 Task: In the  document Angkorwat.doc, select heading and apply ' Bold and Underline'  Using "replace feature", replace:  'the world to worldwide'
Action: Mouse moved to (257, 157)
Screenshot: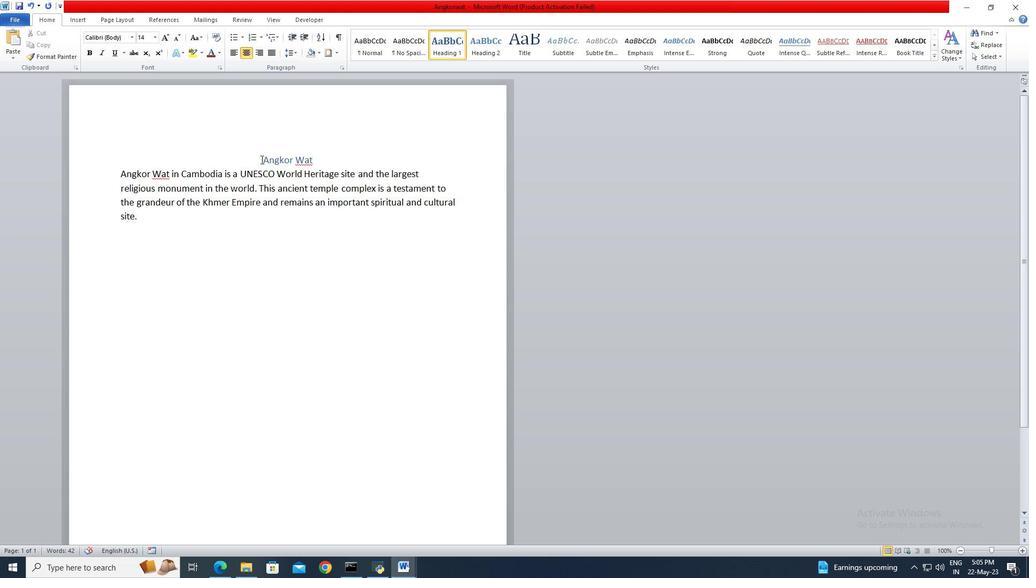 
Action: Mouse pressed left at (257, 157)
Screenshot: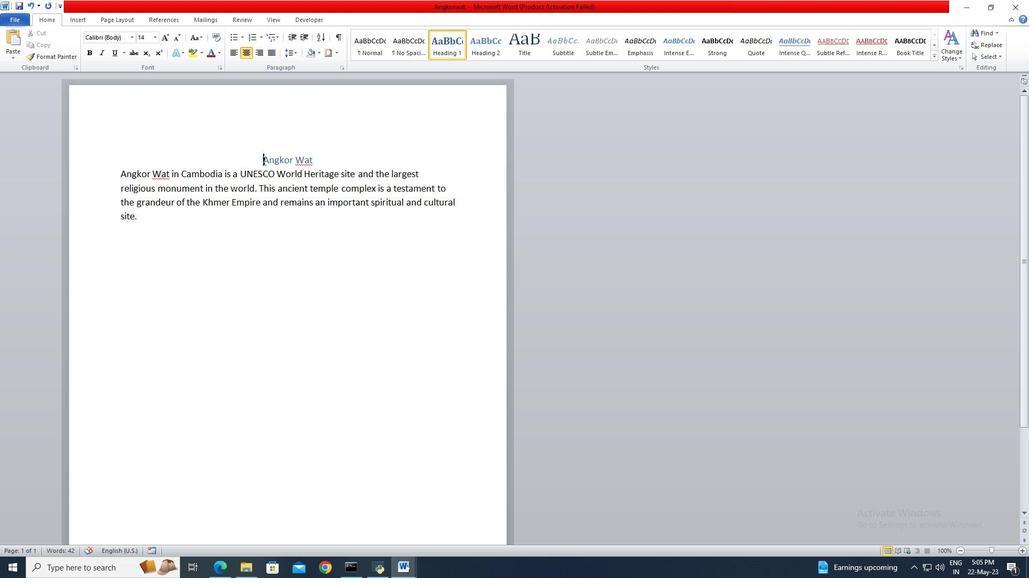 
Action: Mouse moved to (326, 161)
Screenshot: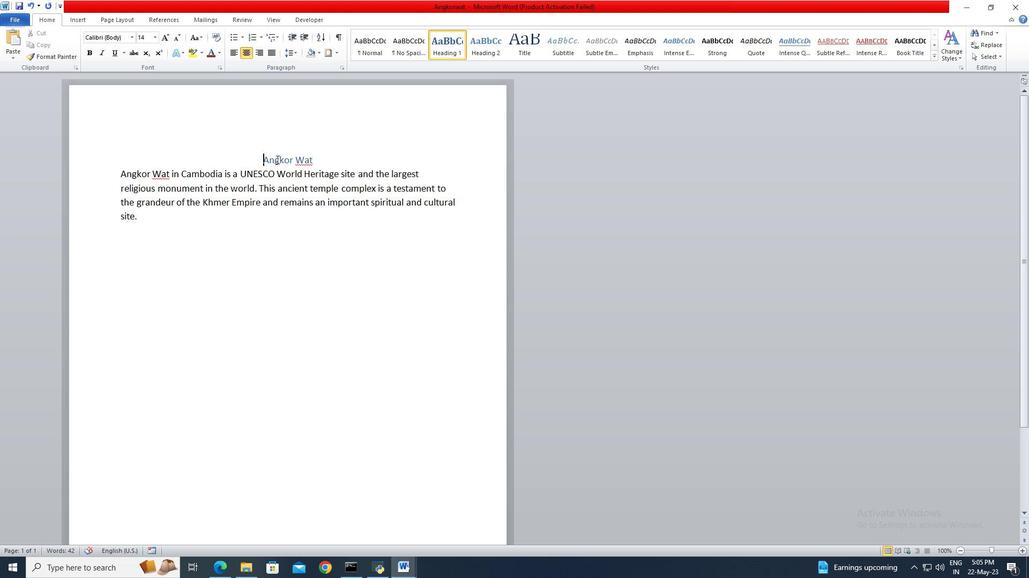 
Action: Mouse pressed left at (326, 161)
Screenshot: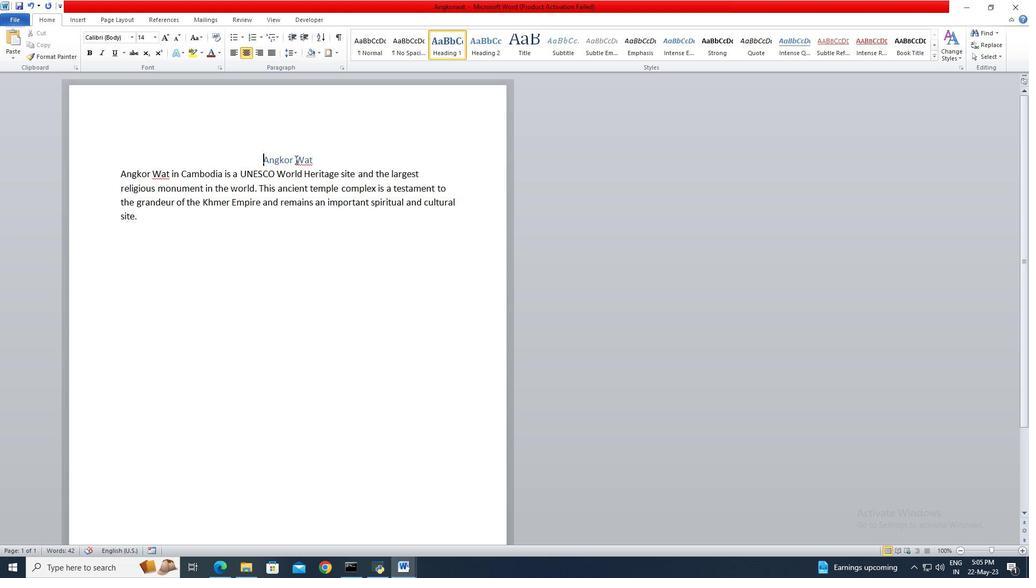 
Action: Mouse moved to (328, 161)
Screenshot: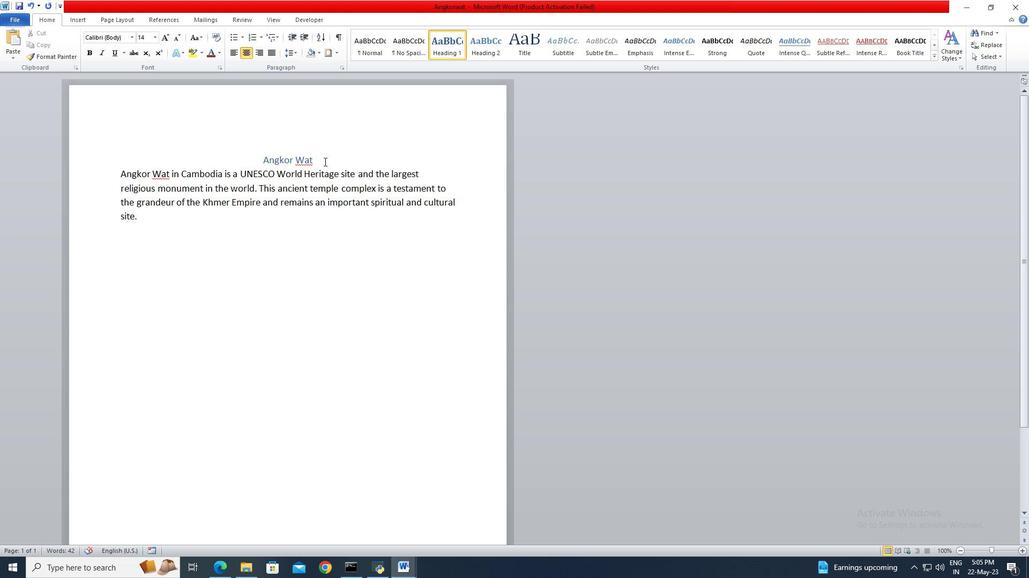 
Action: Mouse pressed left at (328, 161)
Screenshot: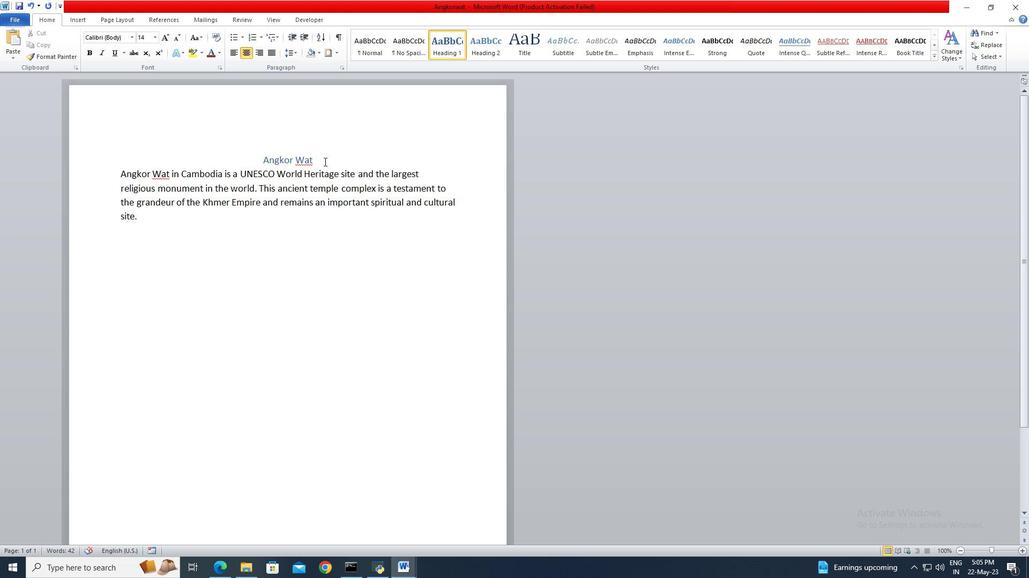 
Action: Mouse moved to (260, 159)
Screenshot: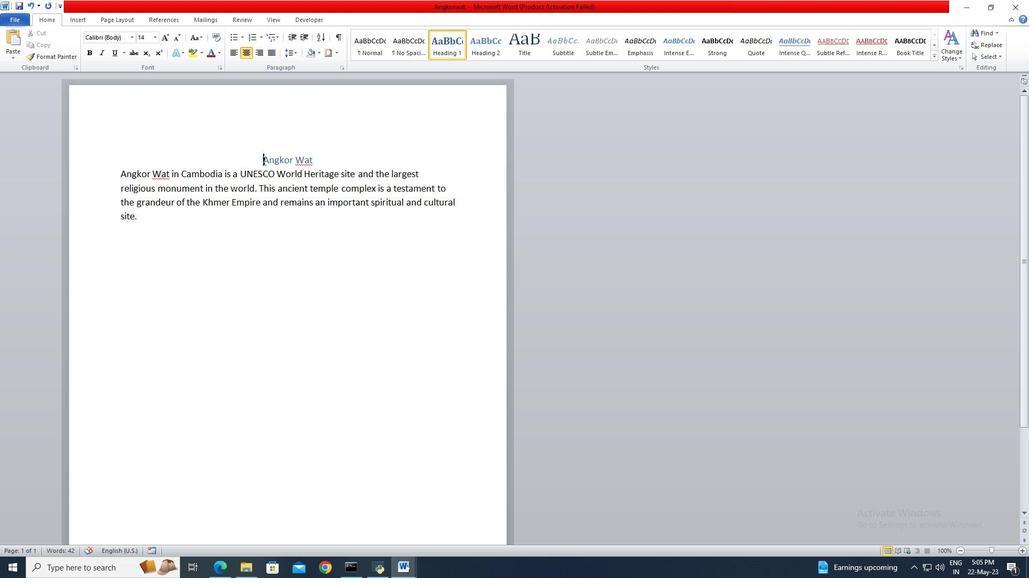 
Action: Mouse pressed left at (260, 159)
Screenshot: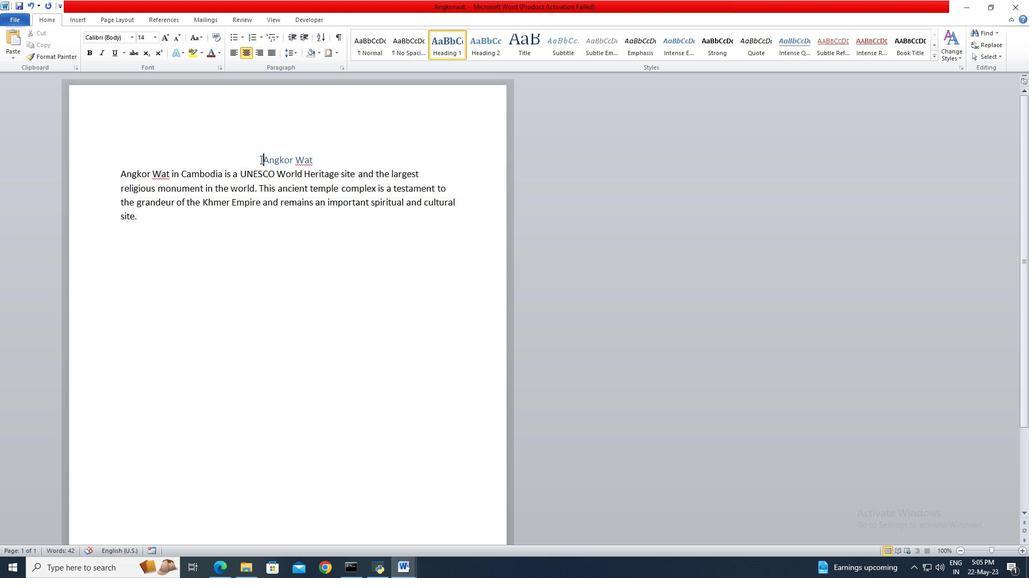 
Action: Mouse moved to (324, 161)
Screenshot: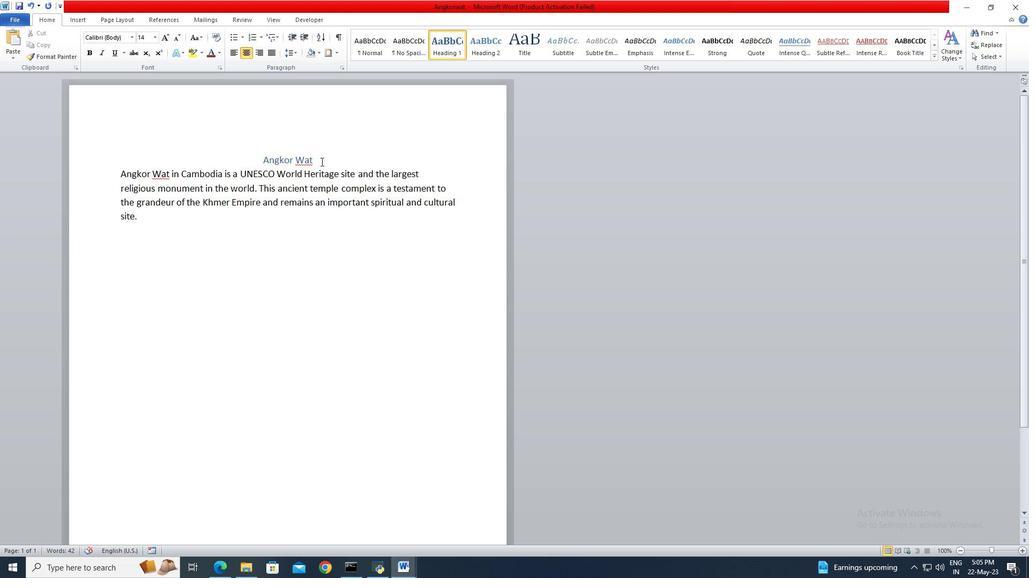 
Action: Key pressed <Key.shift><Key.shift><Key.shift><Key.shift><Key.shift><Key.shift><Key.shift><Key.shift><Key.shift><Key.shift><Key.shift><Key.shift>
Screenshot: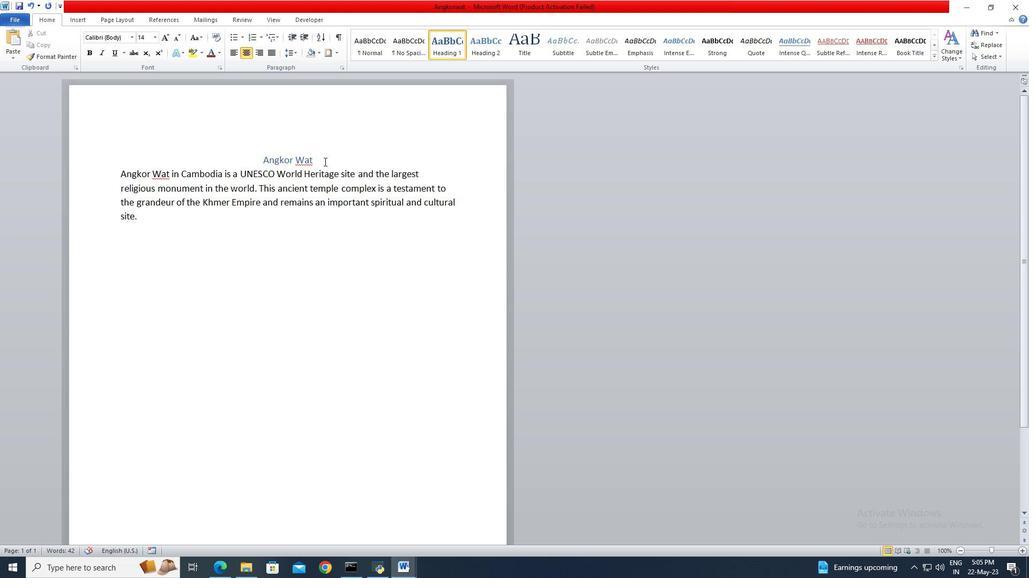 
Action: Mouse pressed left at (324, 161)
Screenshot: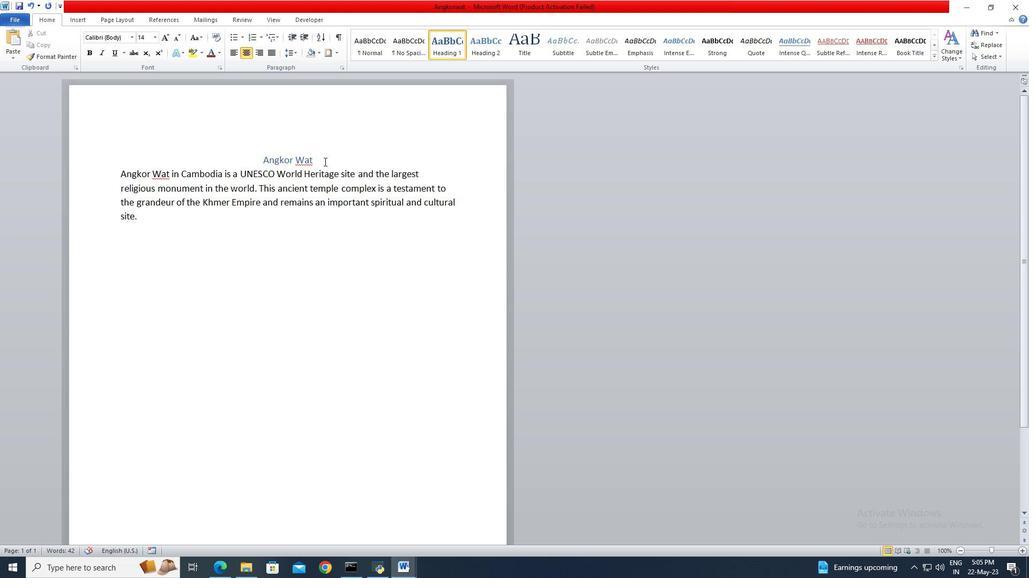 
Action: Key pressed <Key.shift><Key.shift><Key.shift><Key.shift><Key.shift><Key.shift><Key.shift>
Screenshot: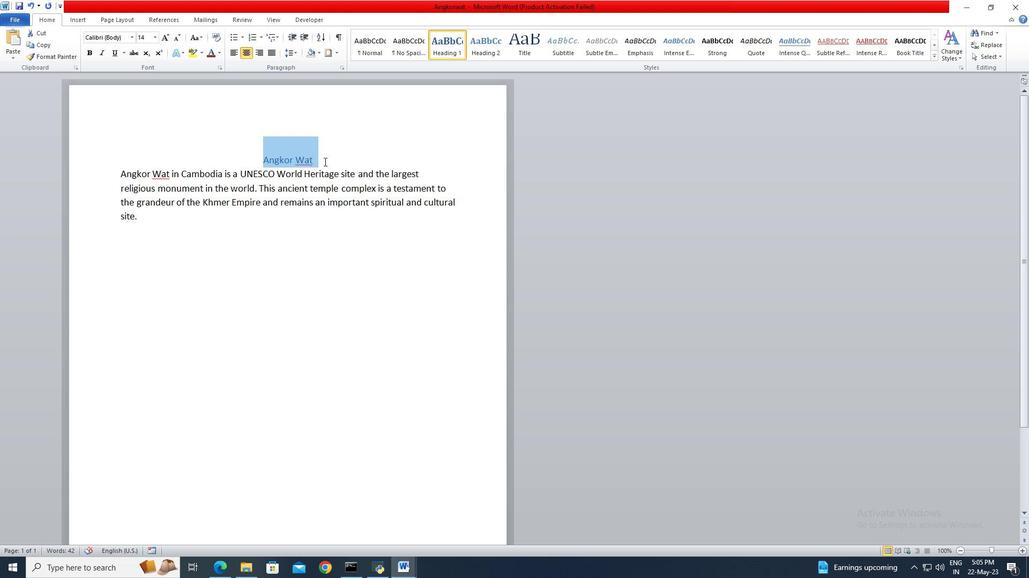 
Action: Mouse moved to (93, 55)
Screenshot: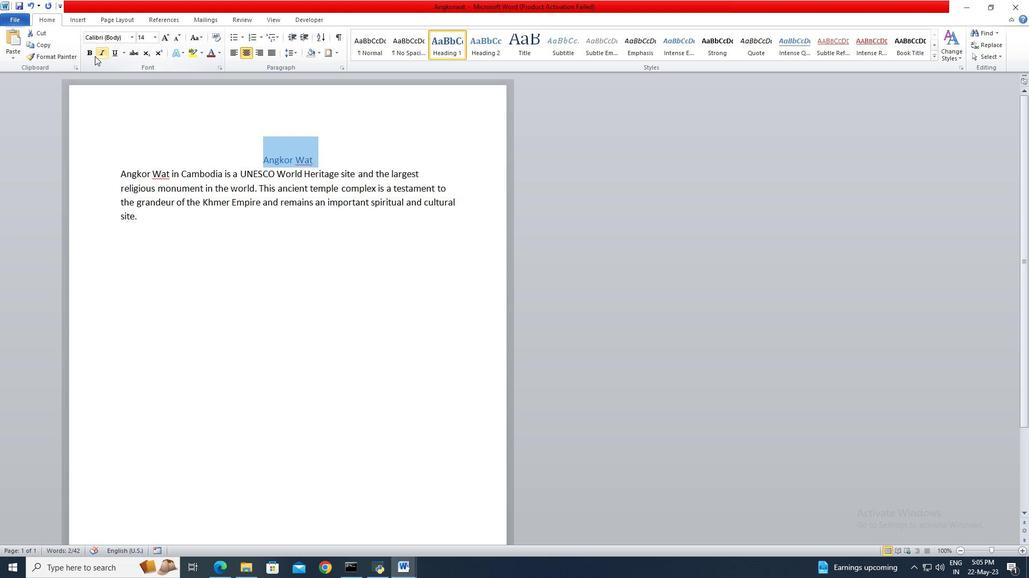 
Action: Mouse pressed left at (93, 55)
Screenshot: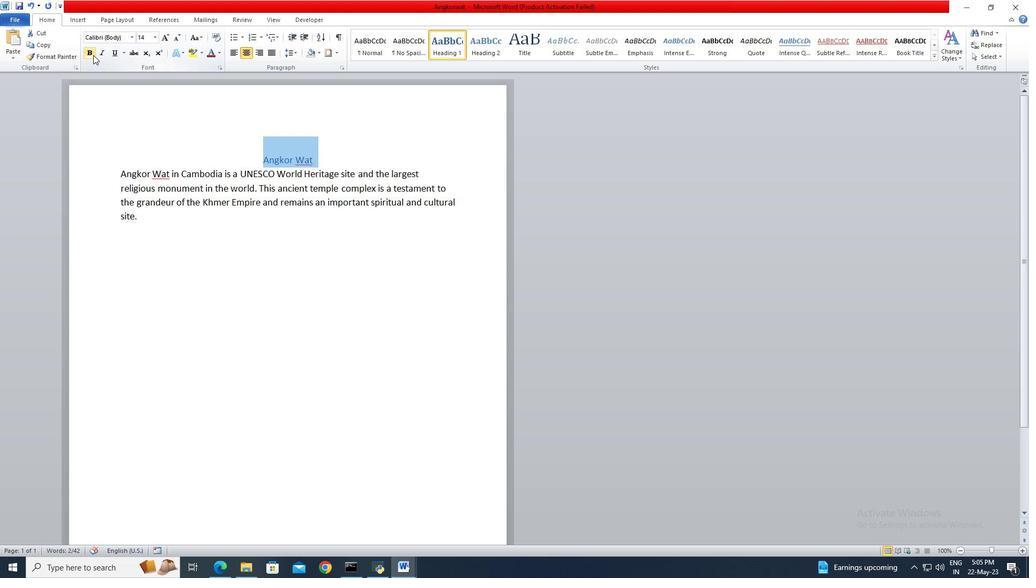 
Action: Mouse moved to (110, 55)
Screenshot: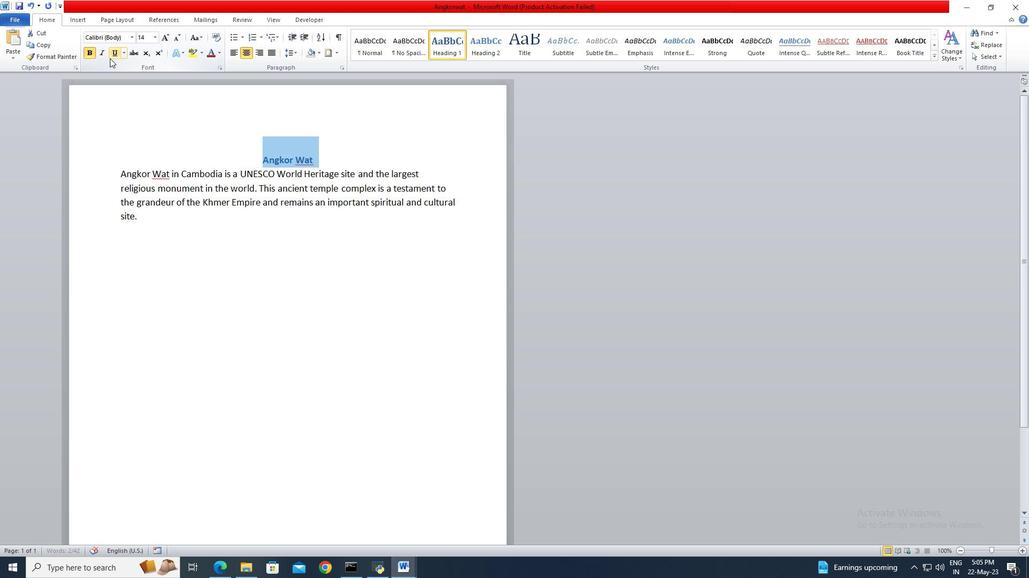 
Action: Mouse pressed left at (110, 55)
Screenshot: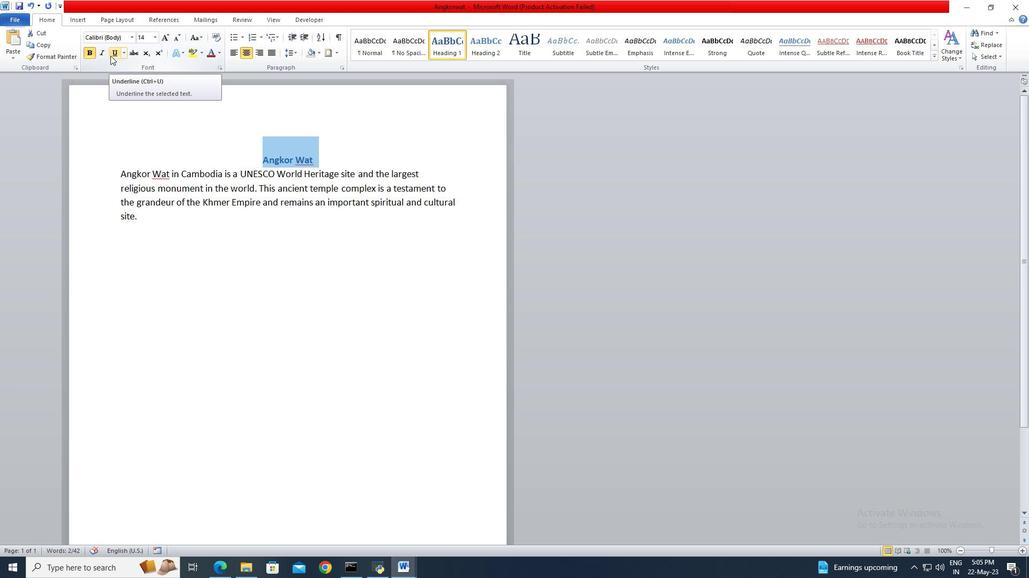 
Action: Mouse moved to (391, 153)
Screenshot: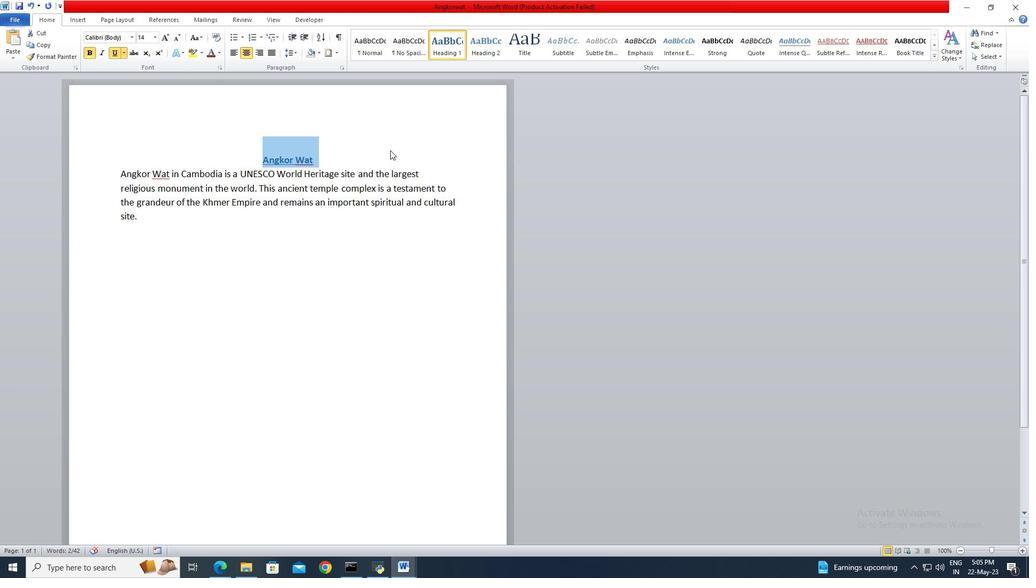 
Action: Mouse pressed left at (391, 153)
Screenshot: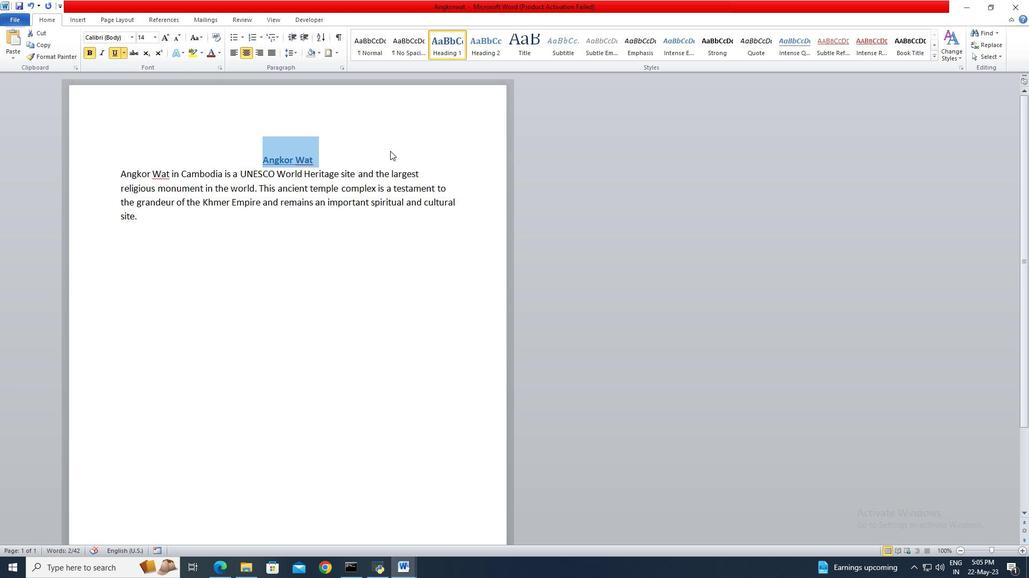 
Action: Mouse moved to (975, 45)
Screenshot: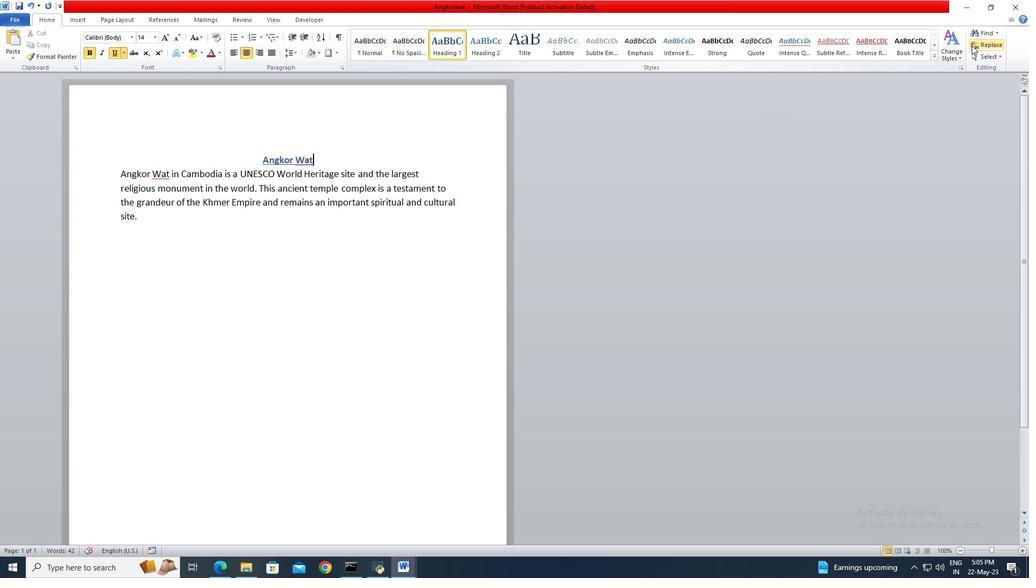 
Action: Mouse pressed left at (975, 45)
Screenshot: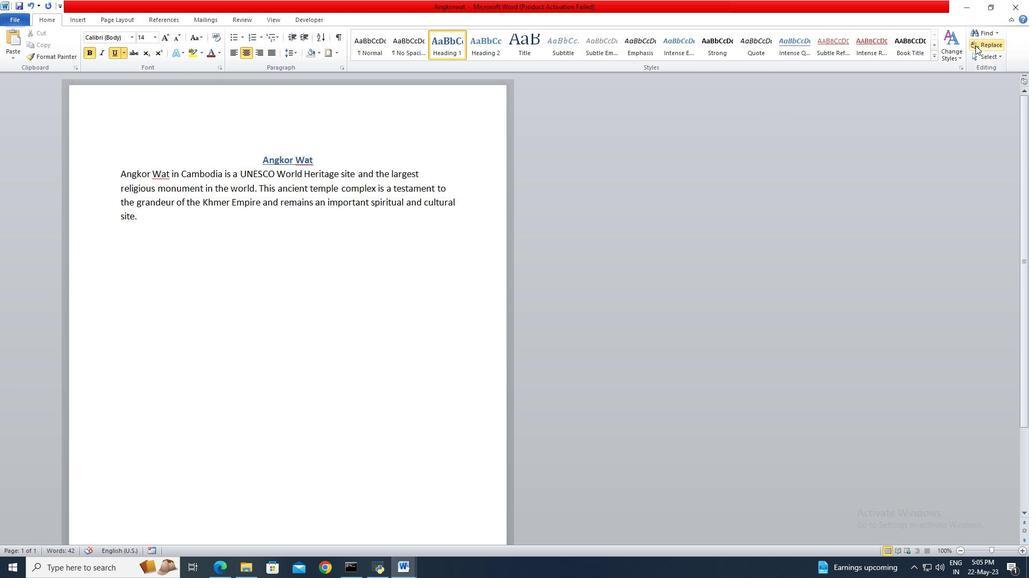 
Action: Mouse moved to (976, 45)
Screenshot: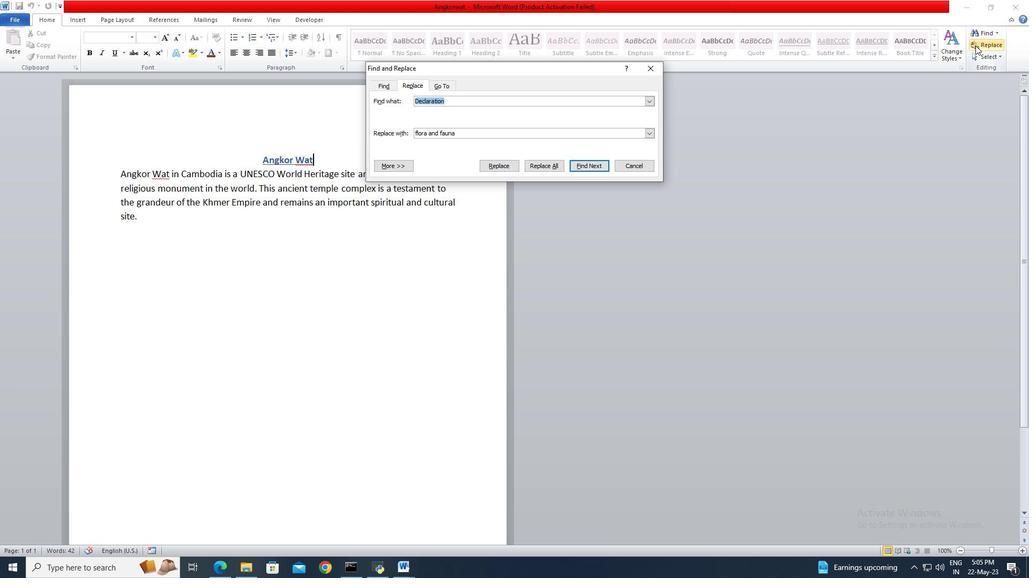 
Action: Key pressed the<Key.space>world<Key.tab>t<Key.backspace>worldwide
Screenshot: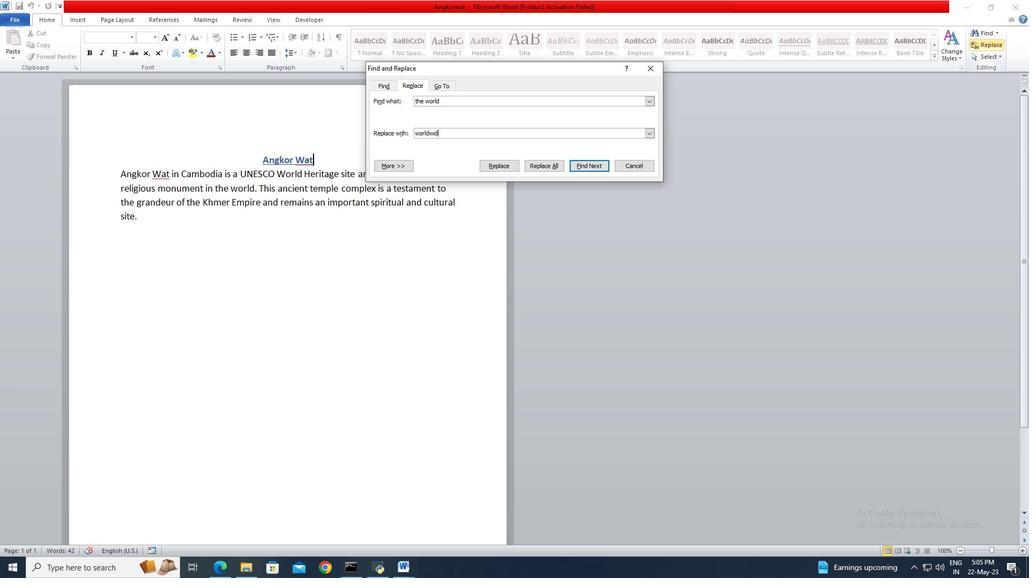 
Action: Mouse moved to (594, 162)
Screenshot: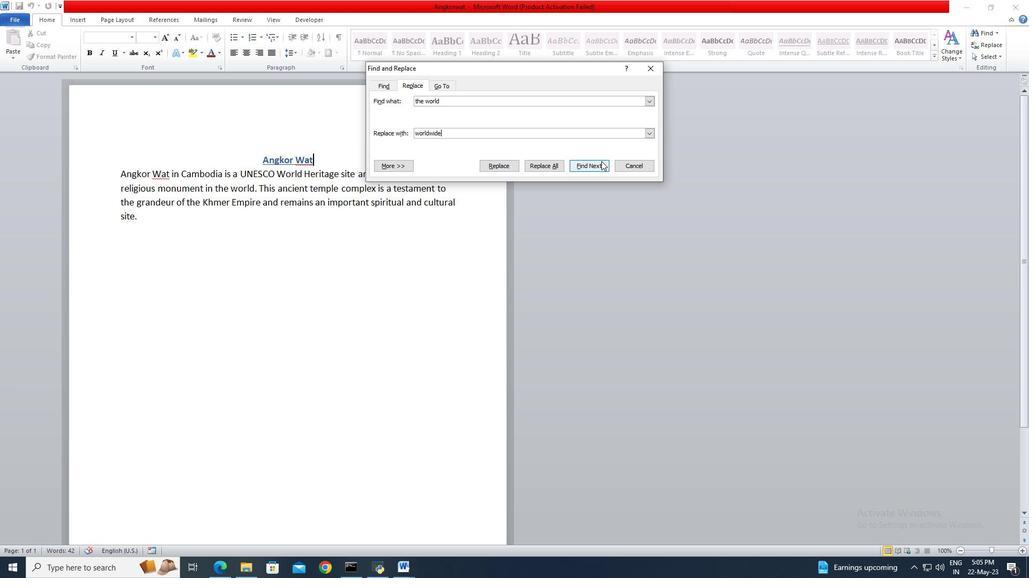 
Action: Mouse pressed left at (594, 162)
Screenshot: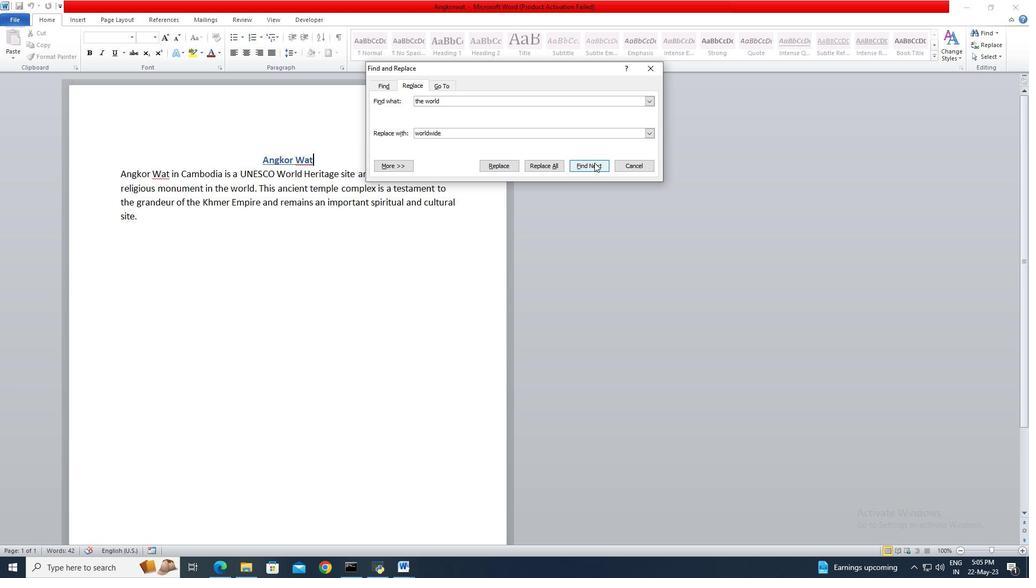 
Action: Mouse moved to (507, 168)
Screenshot: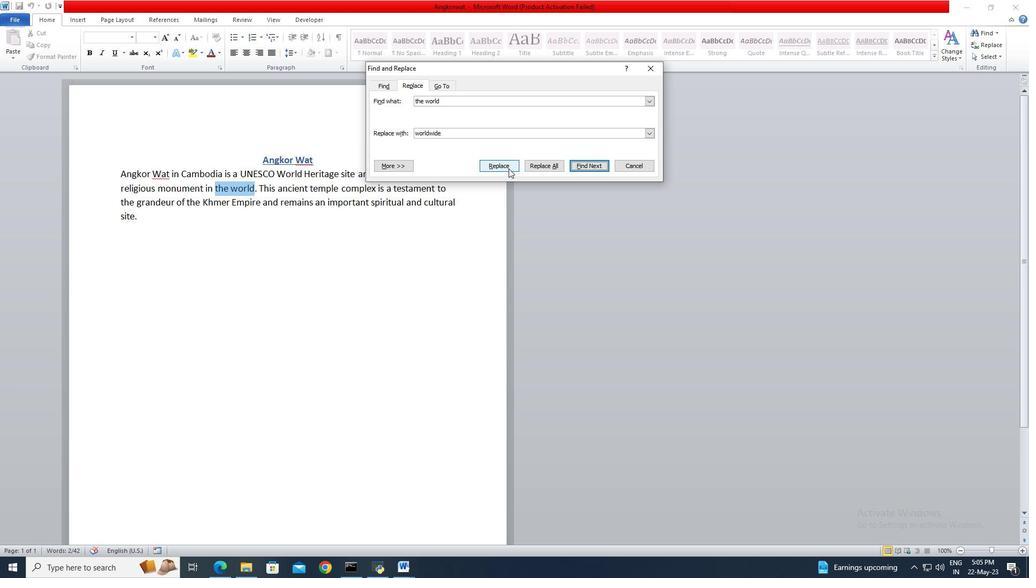 
Action: Mouse pressed left at (507, 168)
Screenshot: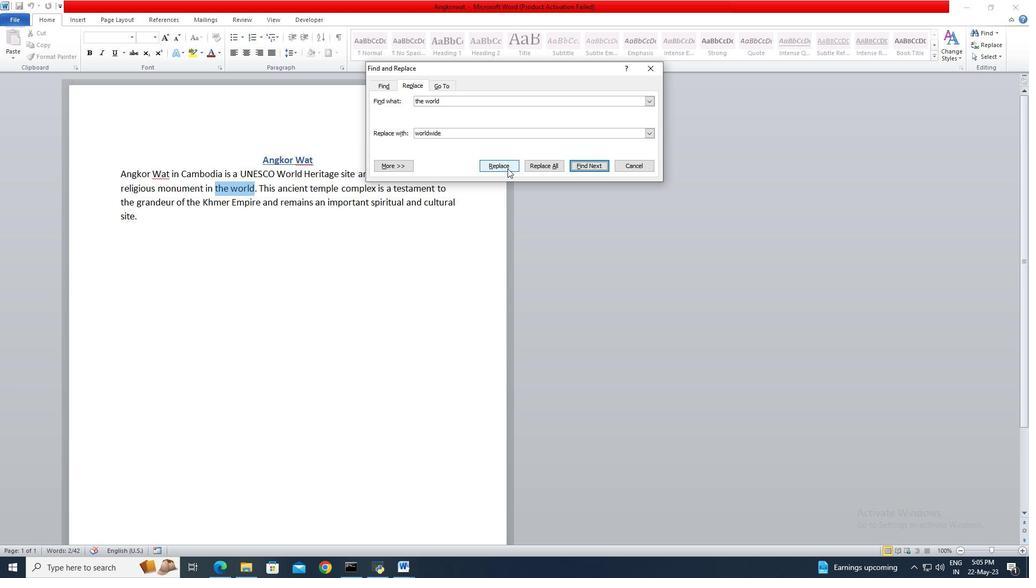 
Action: Mouse moved to (485, 313)
Screenshot: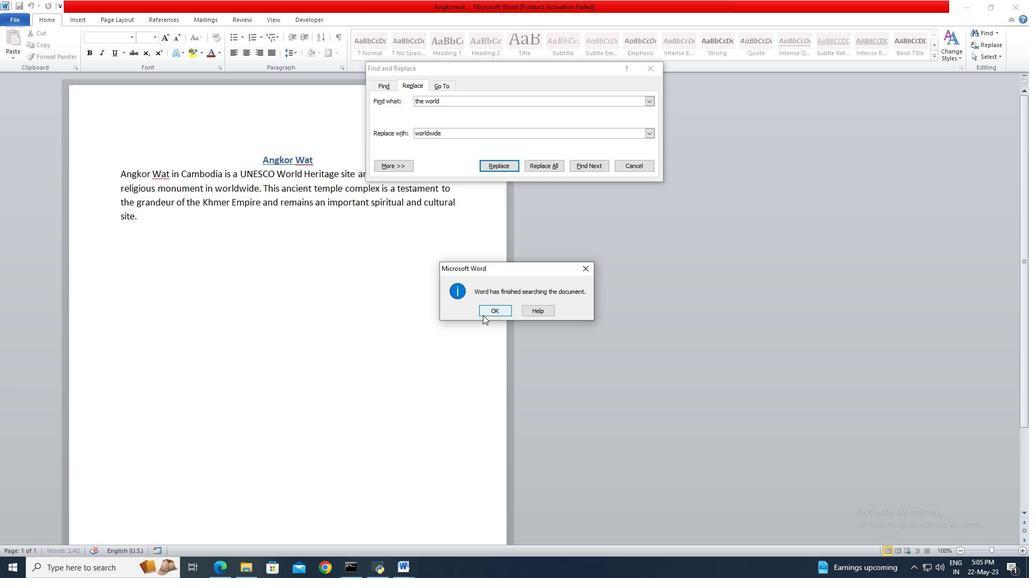
Action: Mouse pressed left at (485, 313)
Screenshot: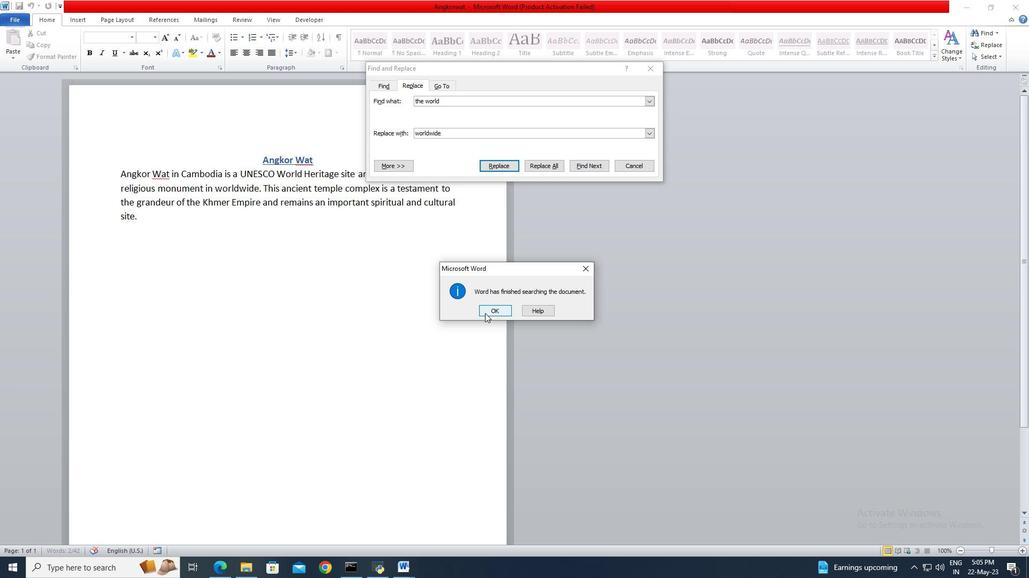 
Action: Mouse moved to (633, 167)
Screenshot: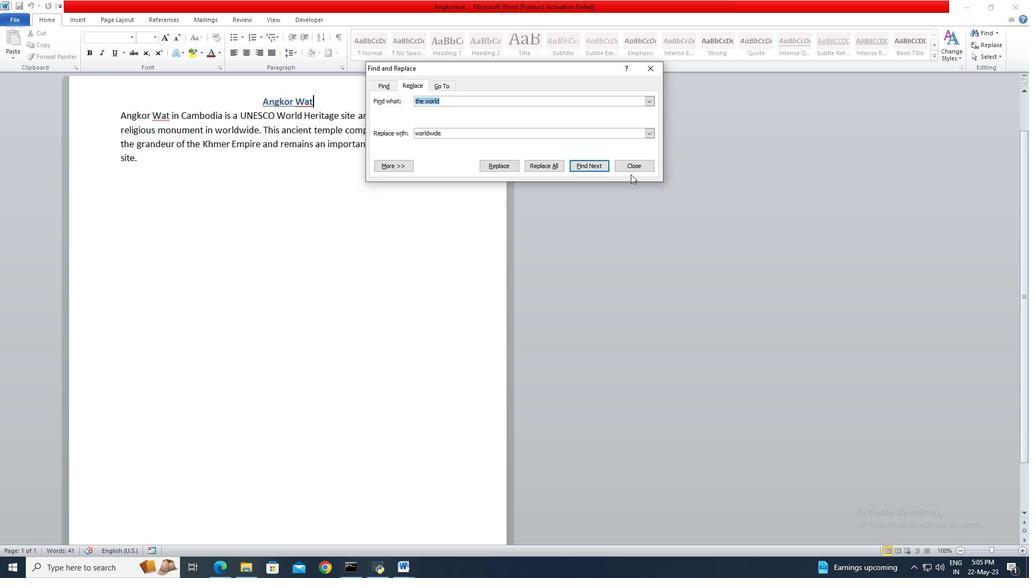 
Action: Mouse pressed left at (633, 167)
Screenshot: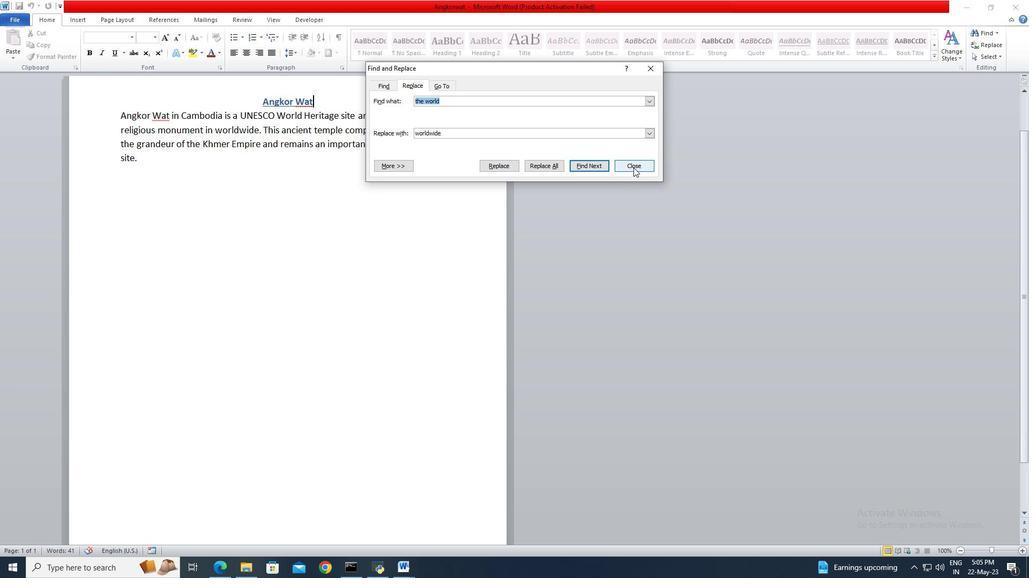 
